 Task: Disable the option In-app notifications in Saved jobs.
Action: Mouse moved to (850, 117)
Screenshot: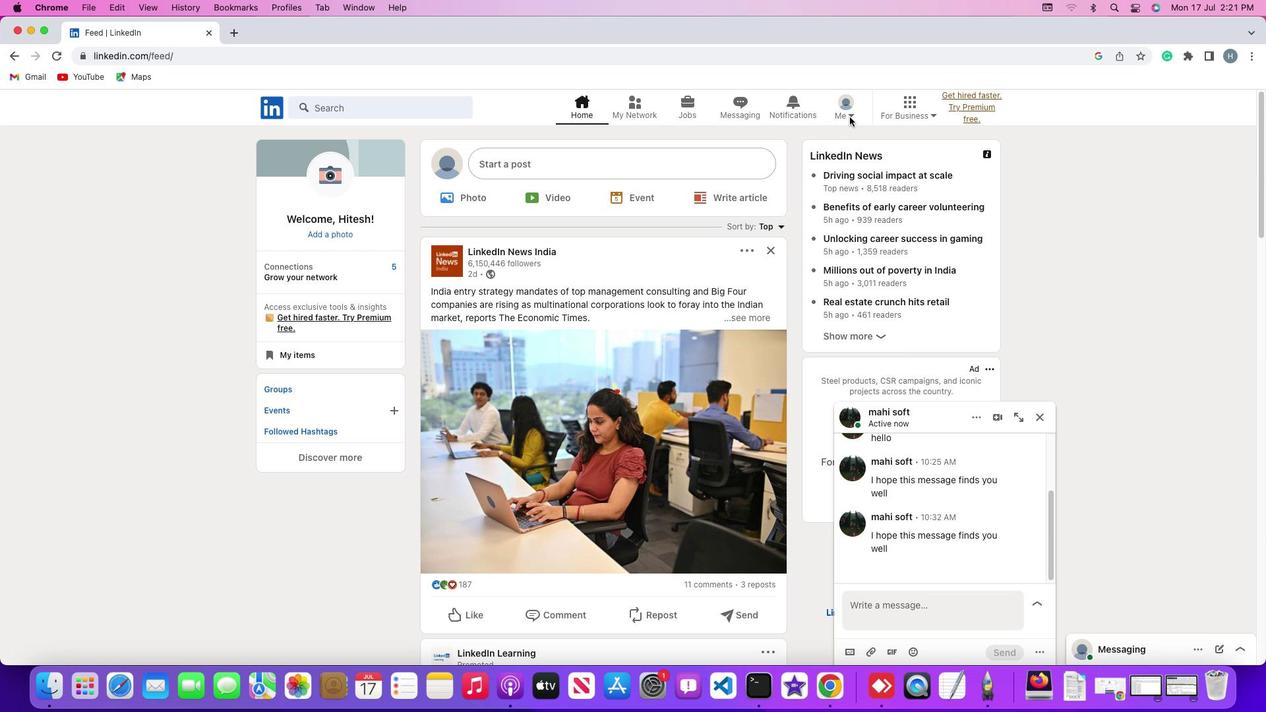 
Action: Mouse pressed left at (850, 117)
Screenshot: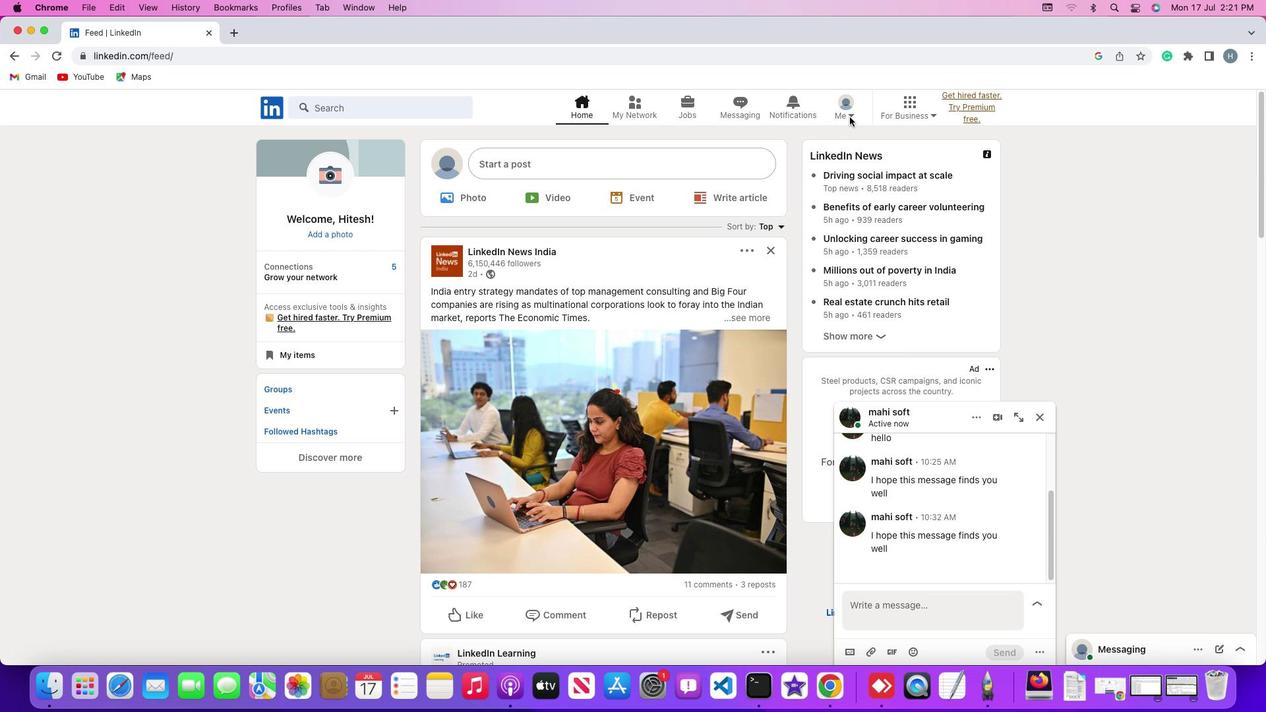 
Action: Mouse pressed left at (850, 117)
Screenshot: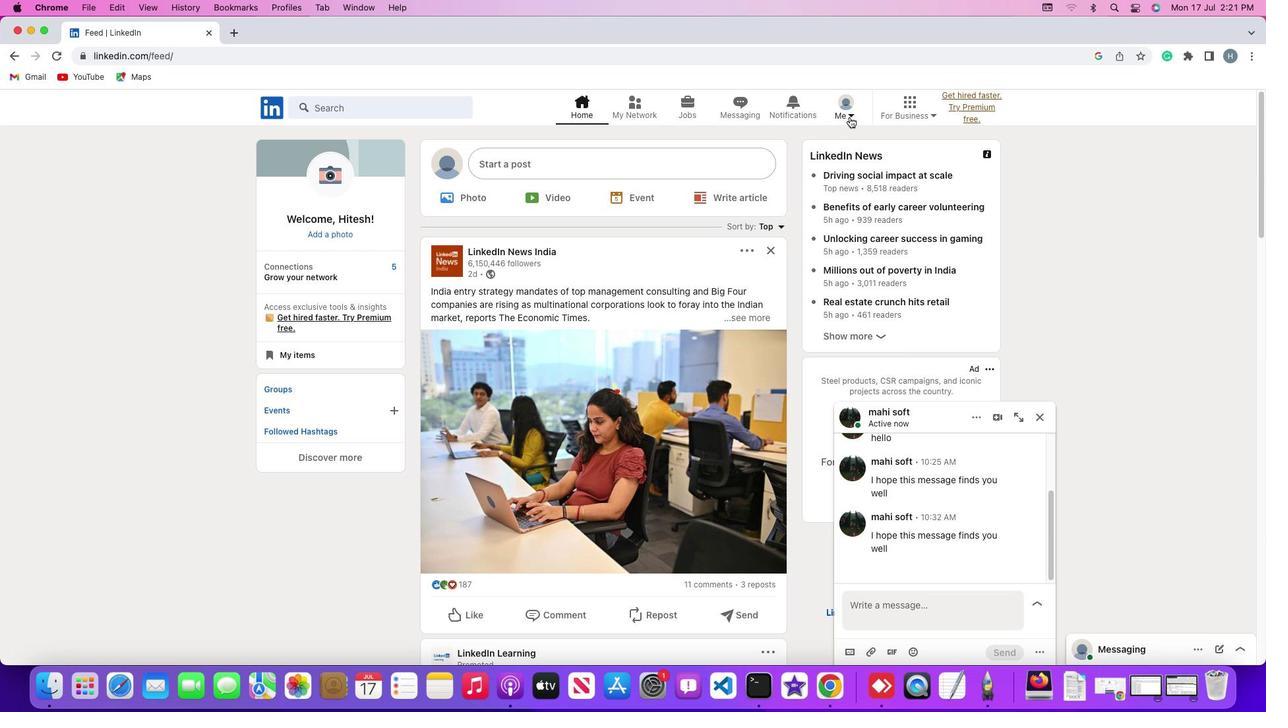 
Action: Mouse moved to (768, 252)
Screenshot: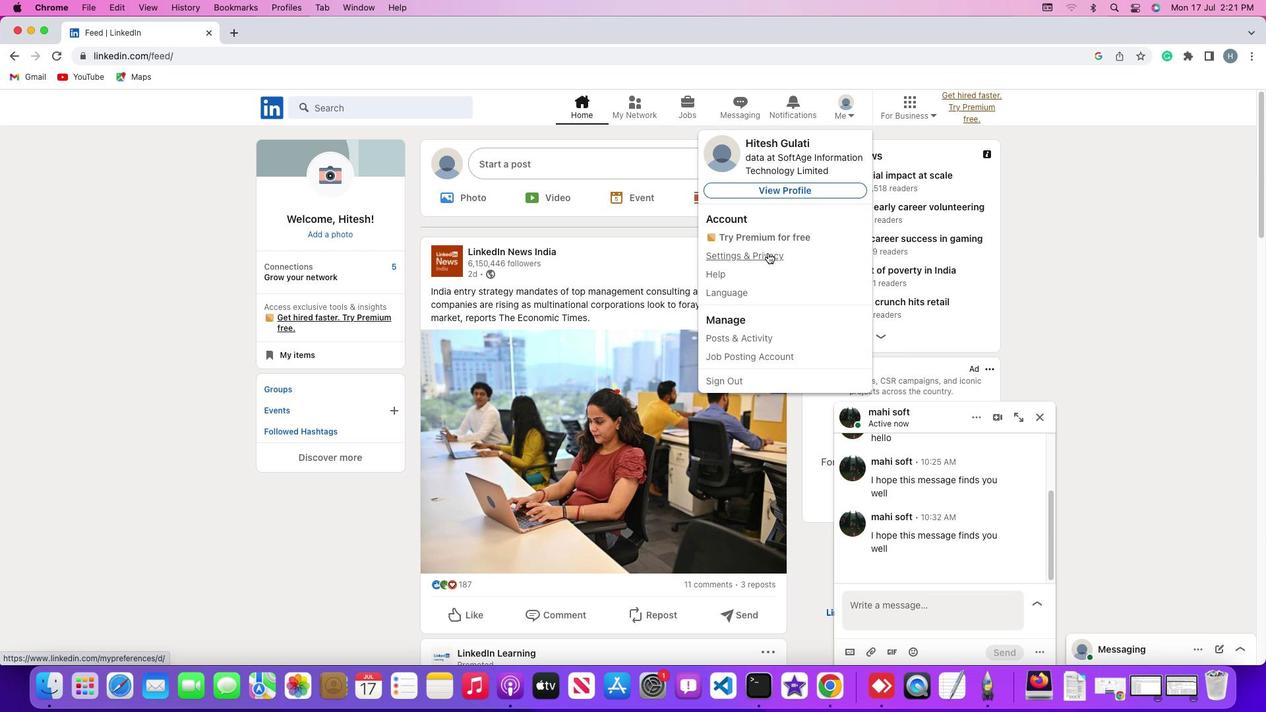 
Action: Mouse pressed left at (768, 252)
Screenshot: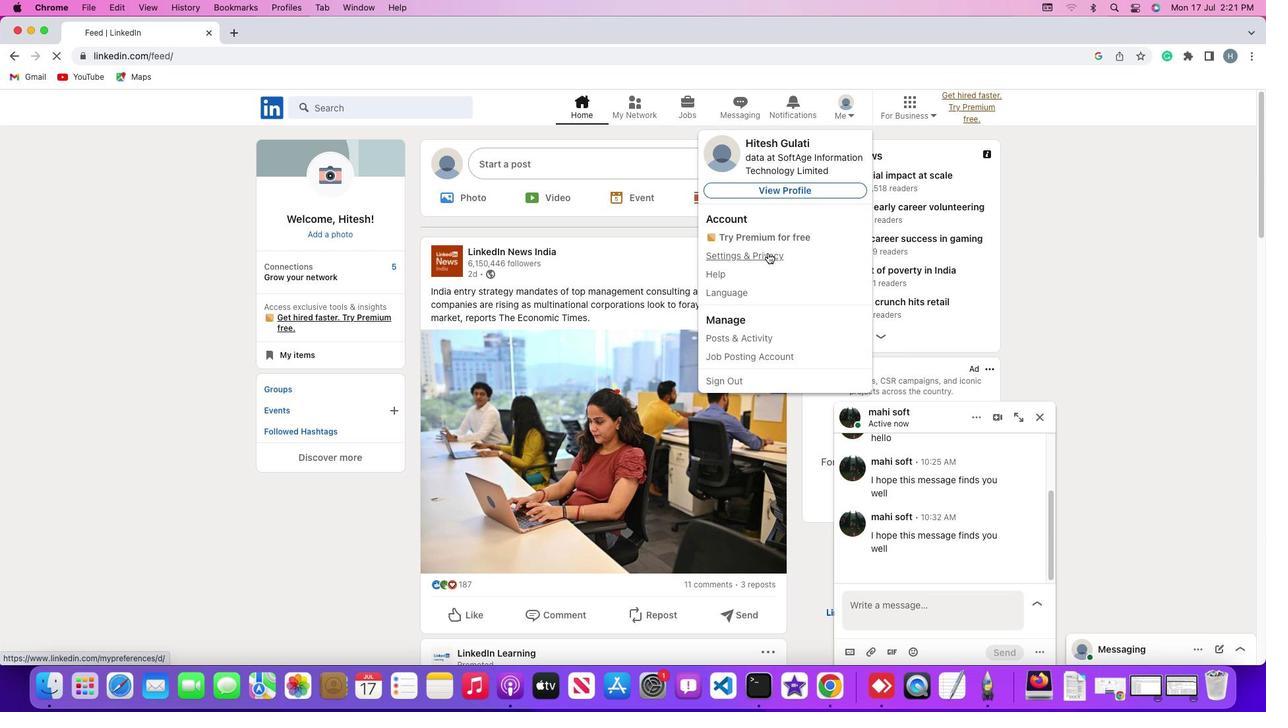 
Action: Mouse moved to (75, 445)
Screenshot: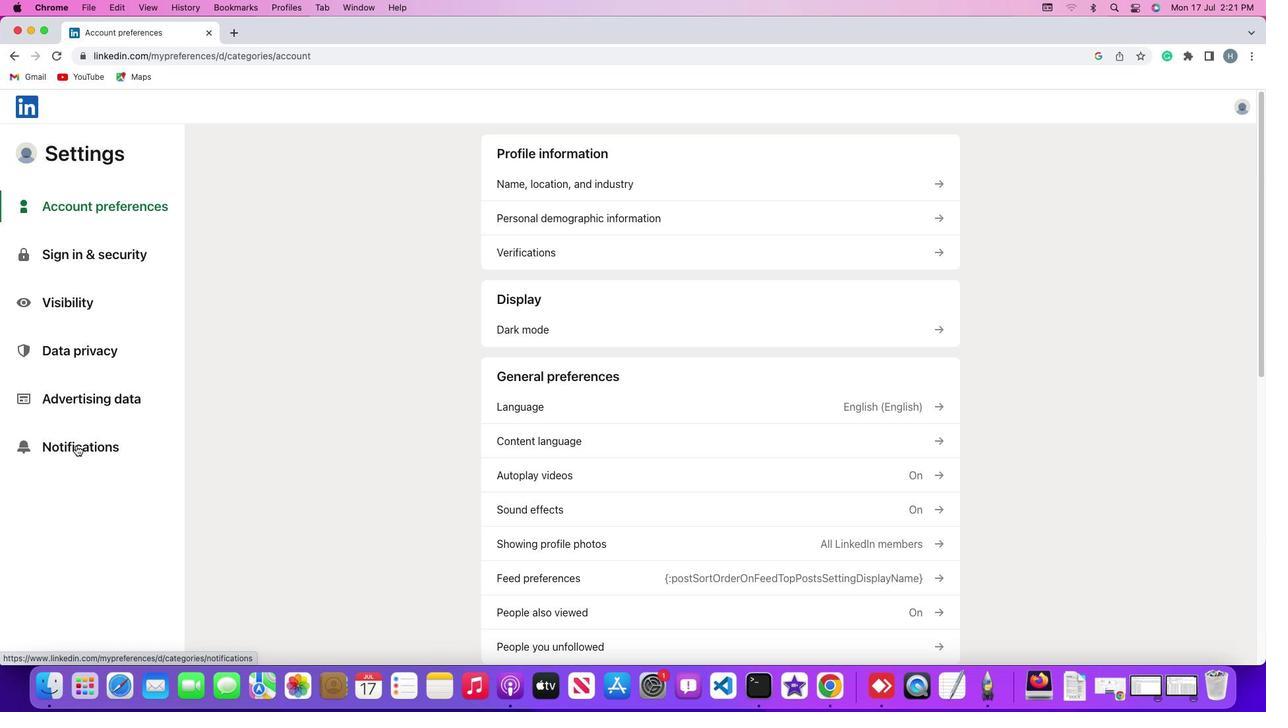 
Action: Mouse pressed left at (75, 445)
Screenshot: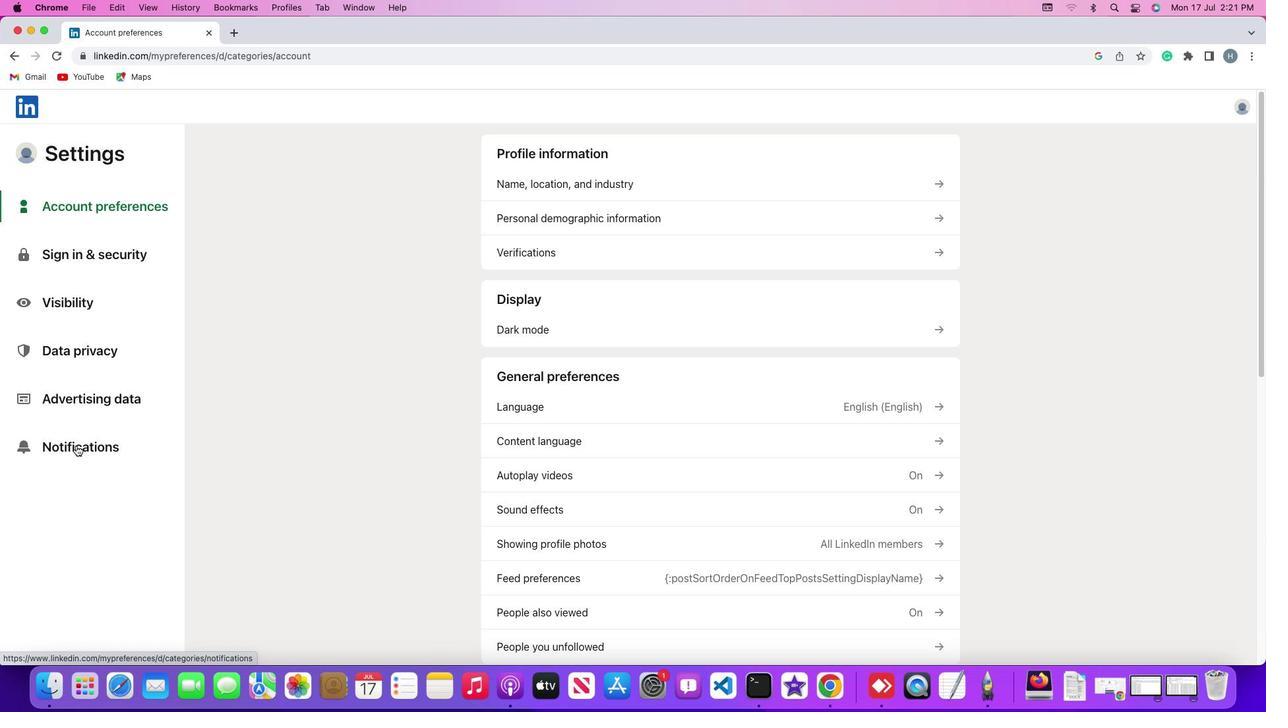 
Action: Mouse moved to (593, 187)
Screenshot: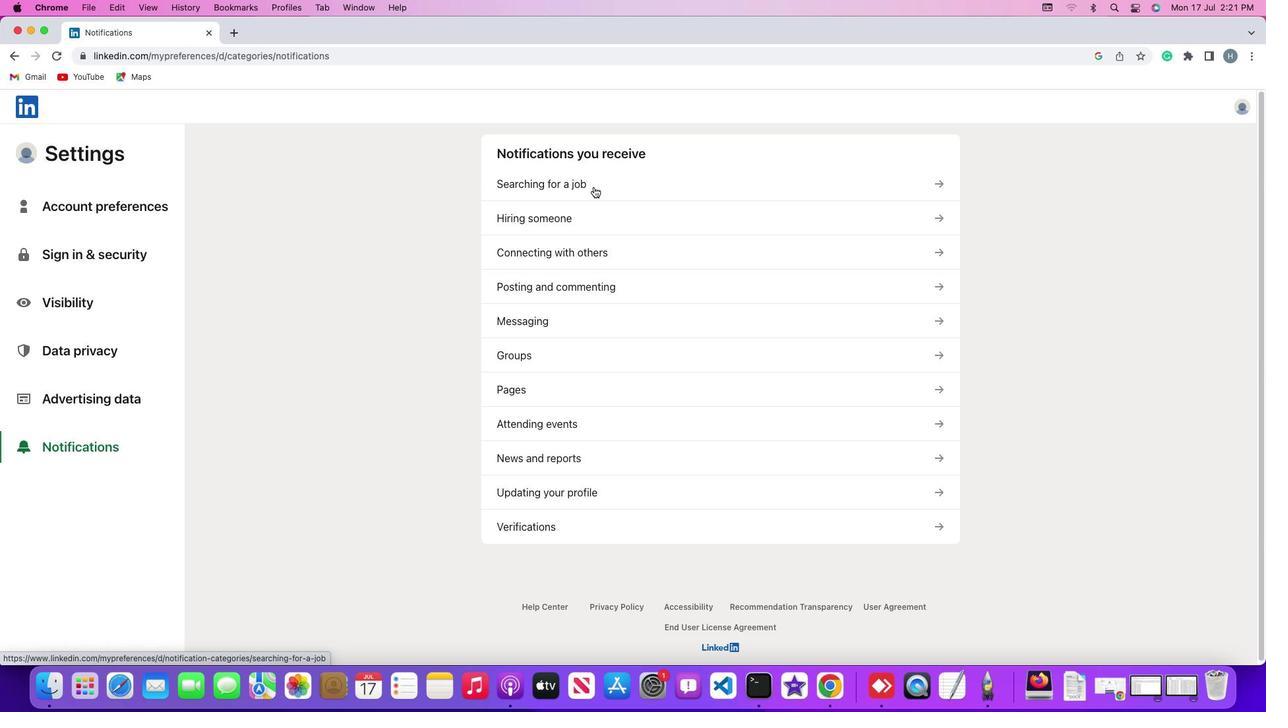 
Action: Mouse pressed left at (593, 187)
Screenshot: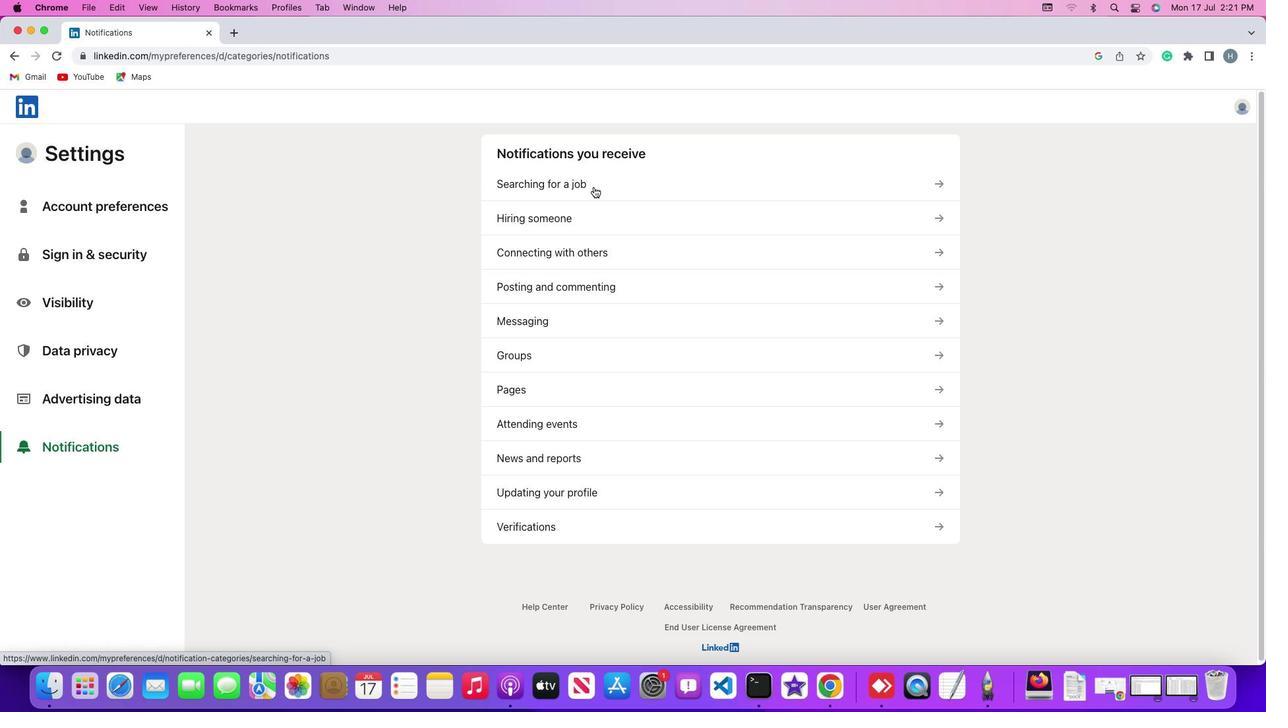 
Action: Mouse moved to (595, 285)
Screenshot: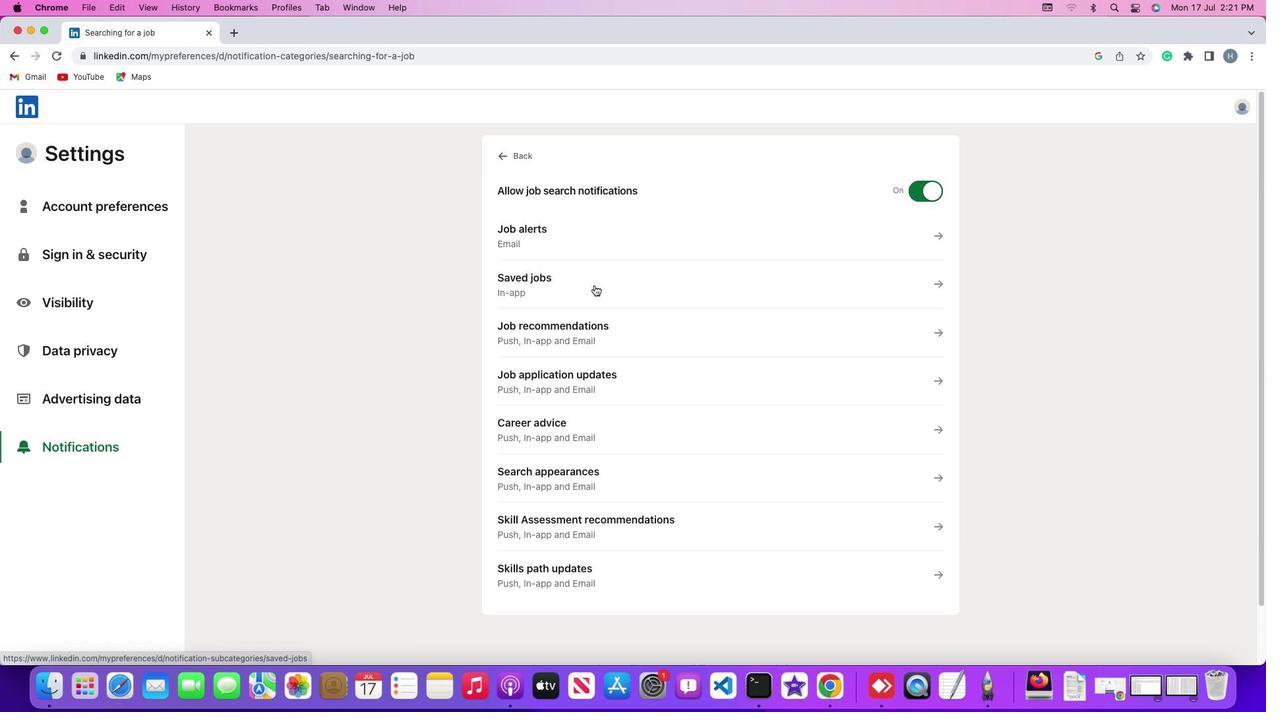 
Action: Mouse pressed left at (595, 285)
Screenshot: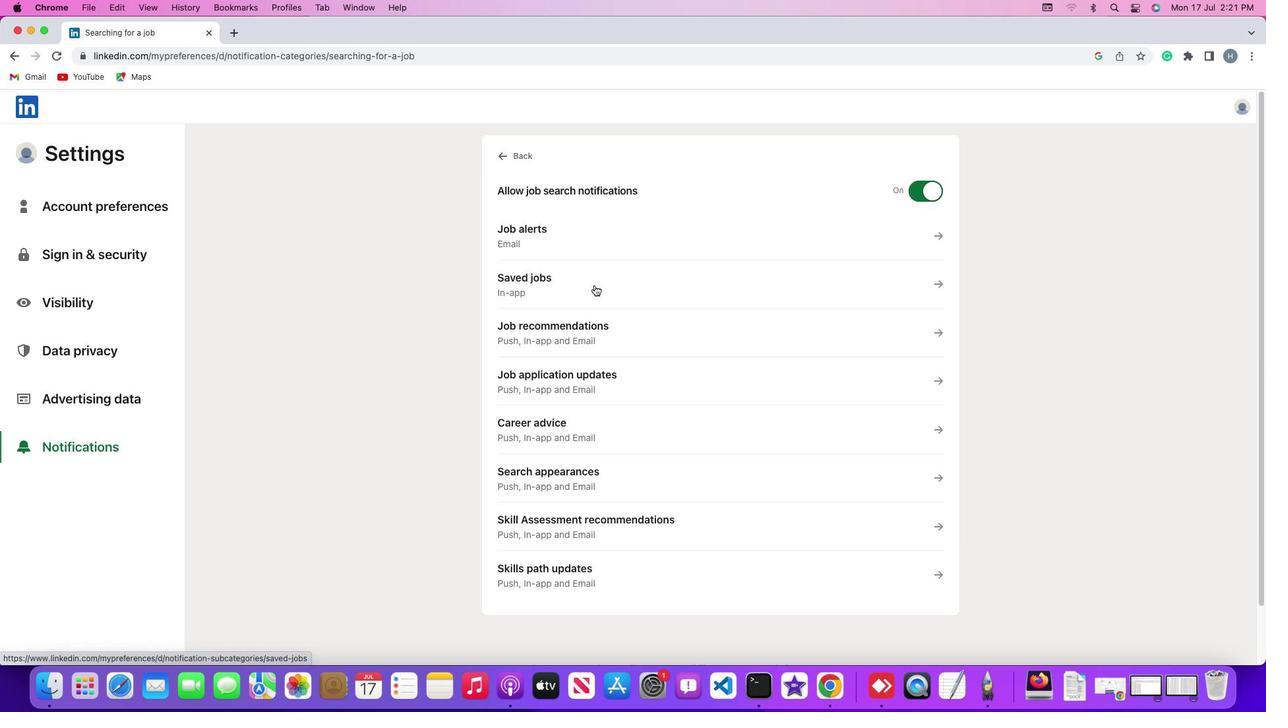 
Action: Mouse moved to (915, 271)
Screenshot: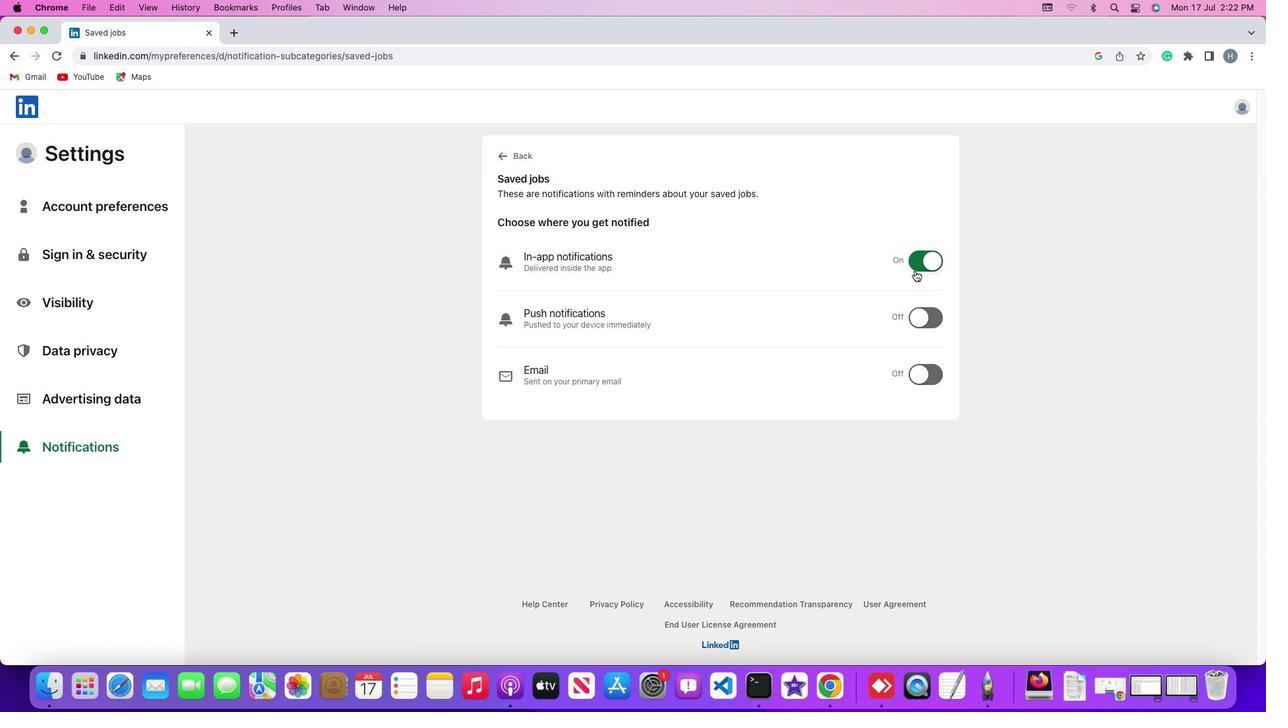 
Action: Mouse pressed left at (915, 271)
Screenshot: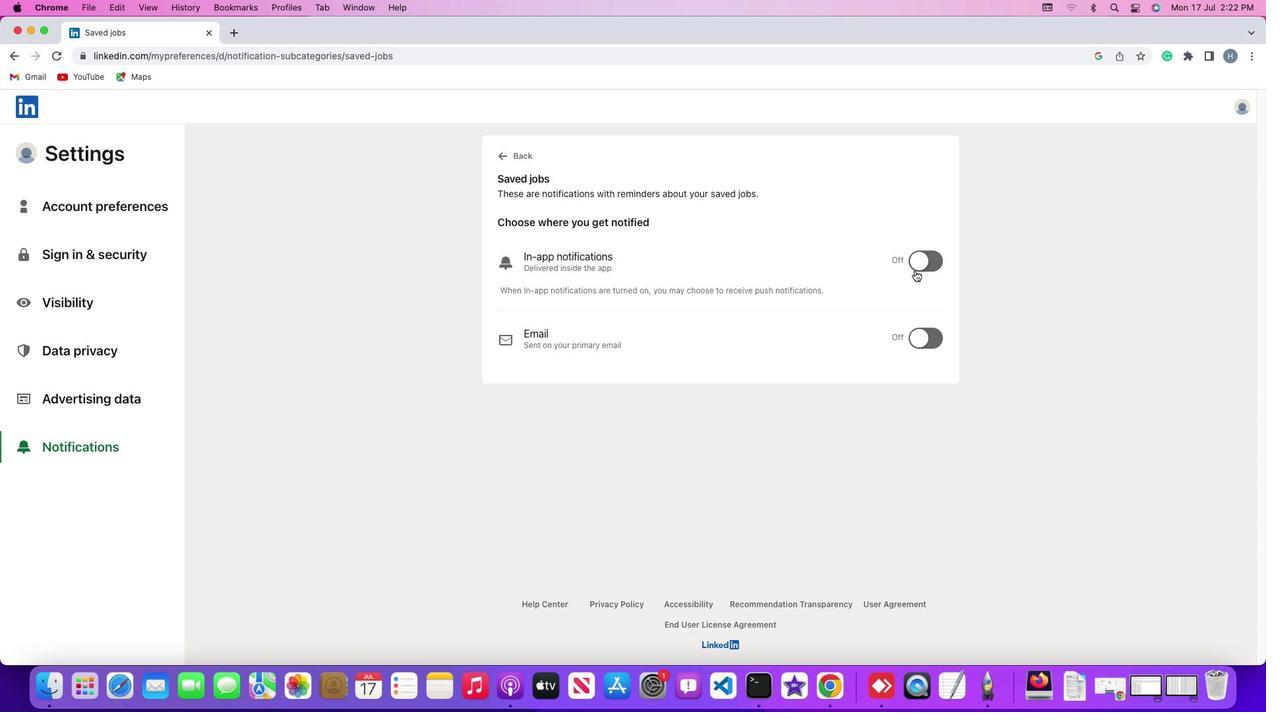 
